 Task: Upload your resume in the job application setting.
Action: Mouse moved to (923, 125)
Screenshot: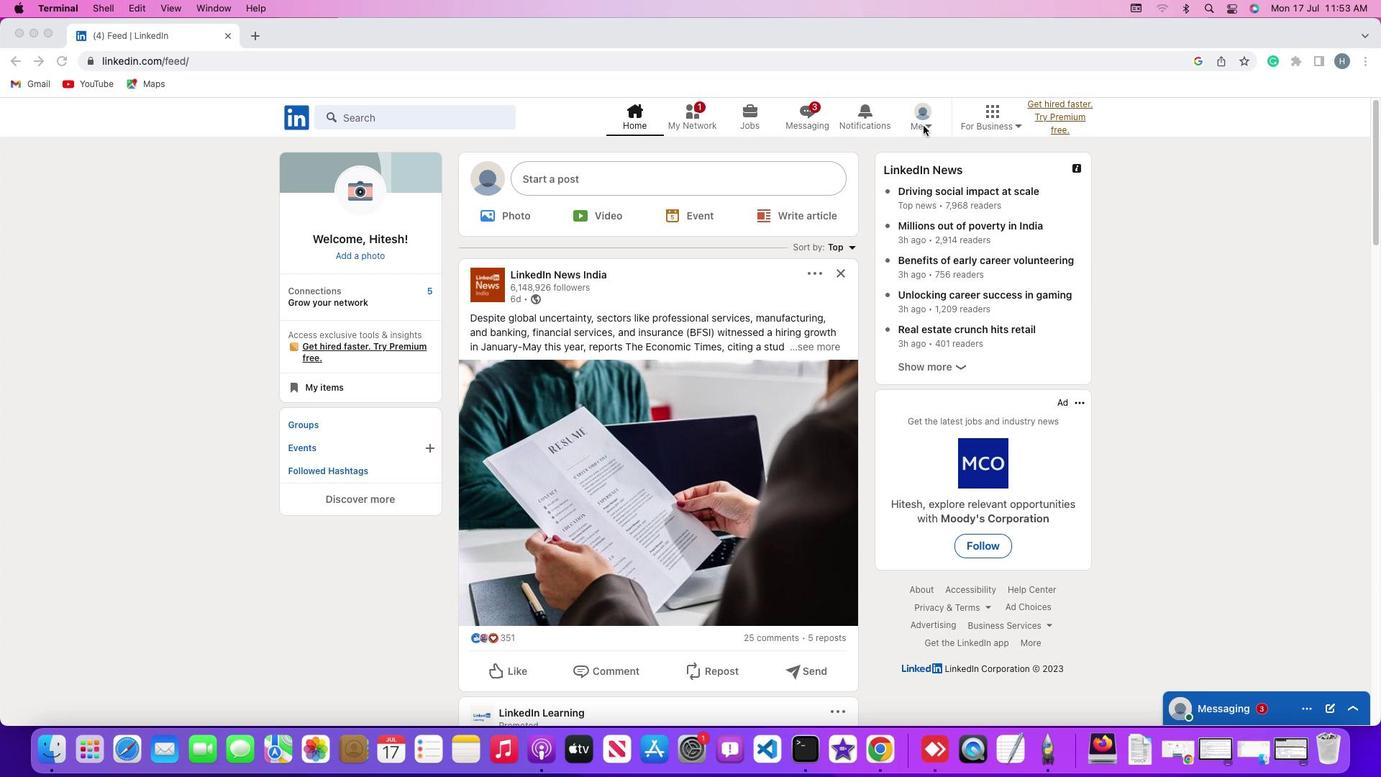 
Action: Mouse pressed left at (923, 125)
Screenshot: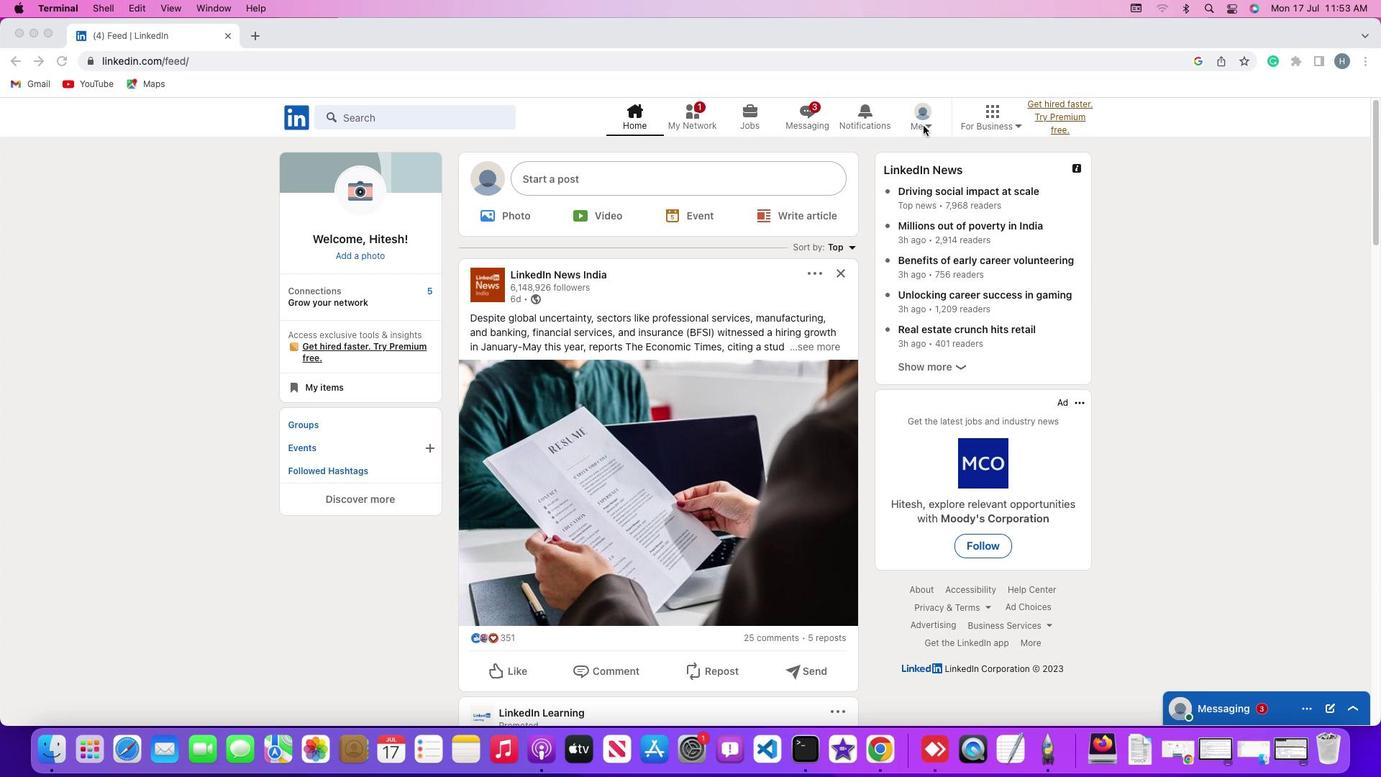 
Action: Mouse moved to (933, 123)
Screenshot: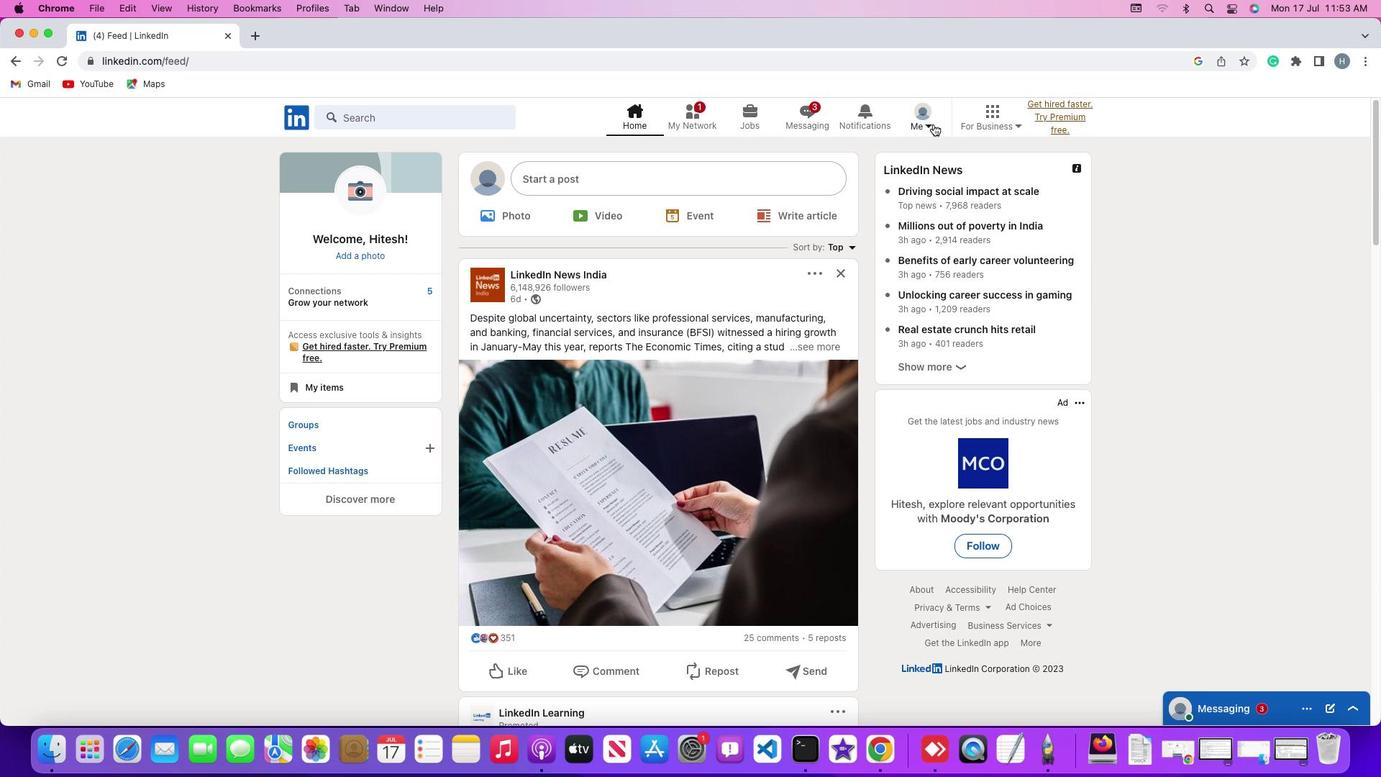 
Action: Mouse pressed left at (933, 123)
Screenshot: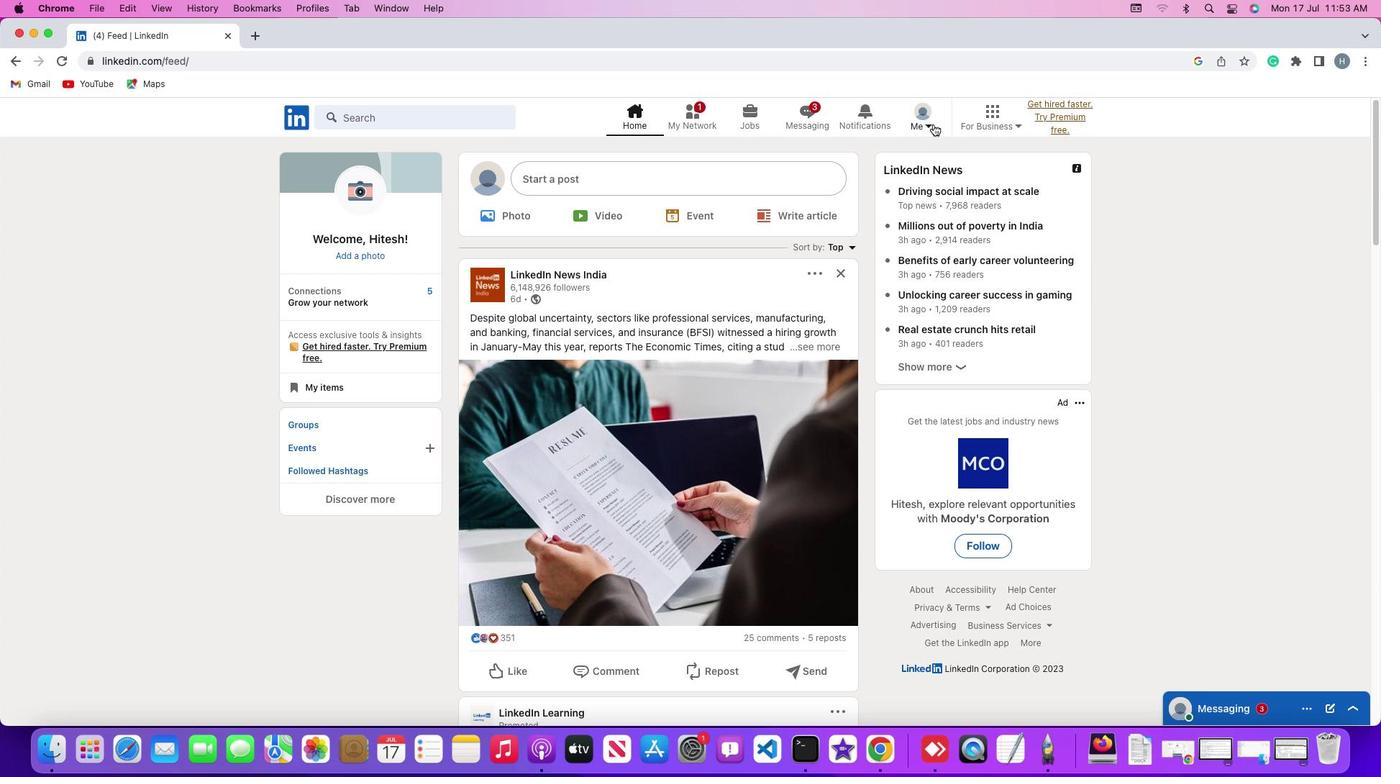 
Action: Mouse moved to (835, 274)
Screenshot: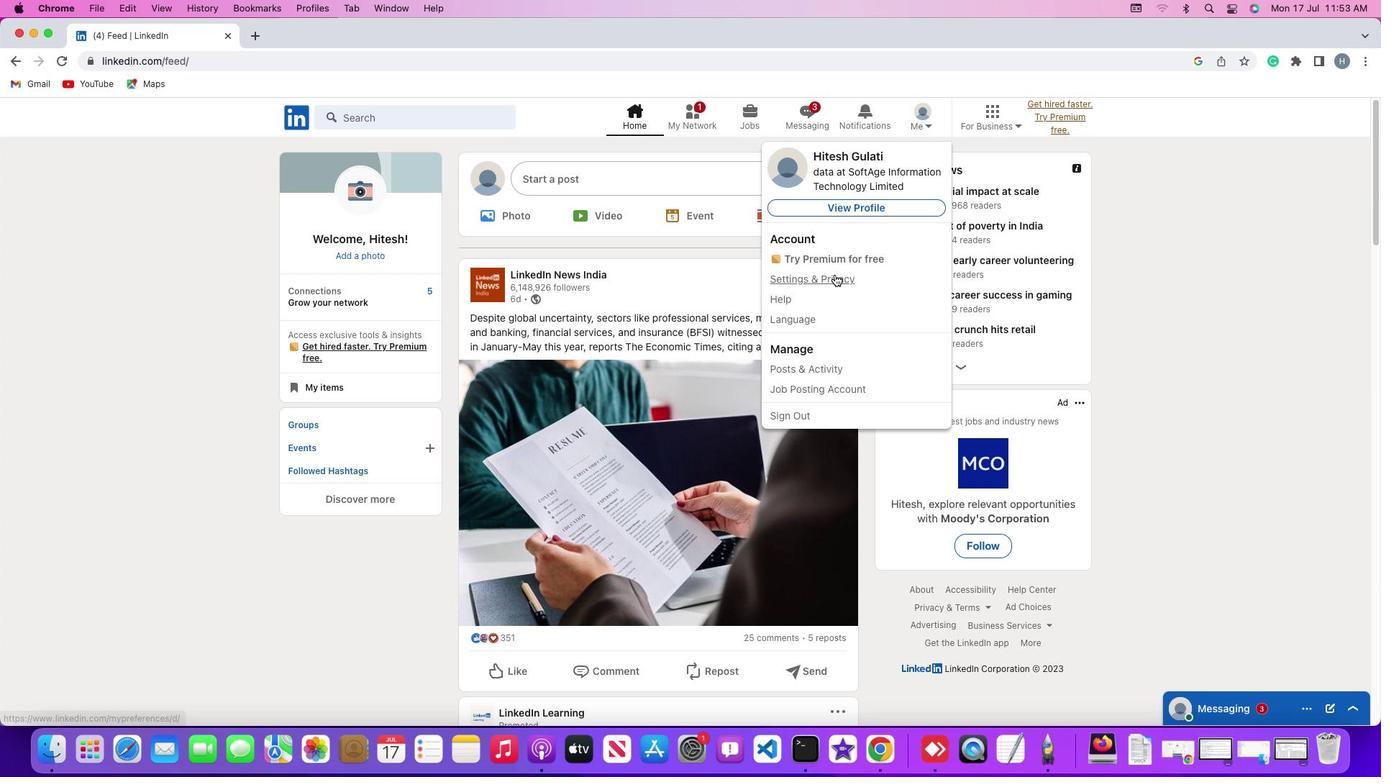 
Action: Mouse pressed left at (835, 274)
Screenshot: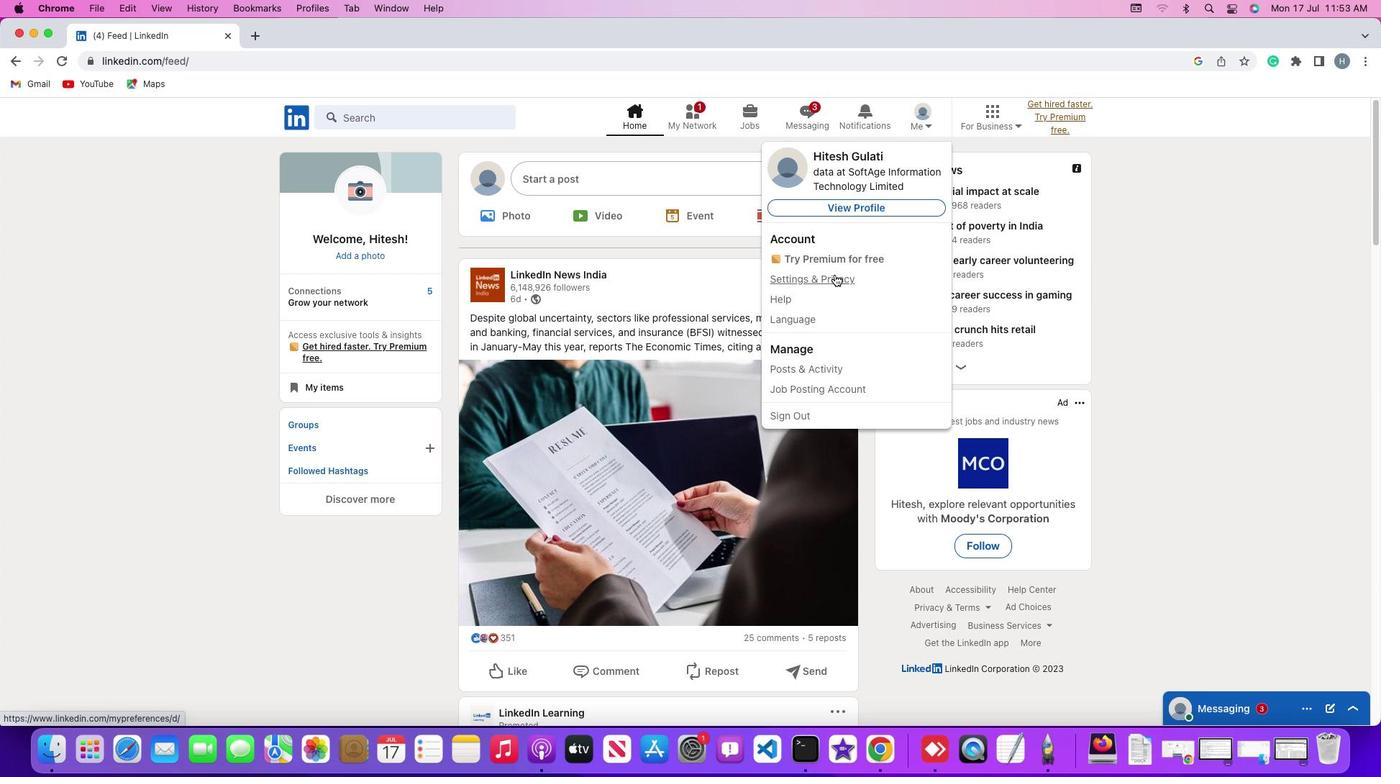
Action: Mouse moved to (99, 377)
Screenshot: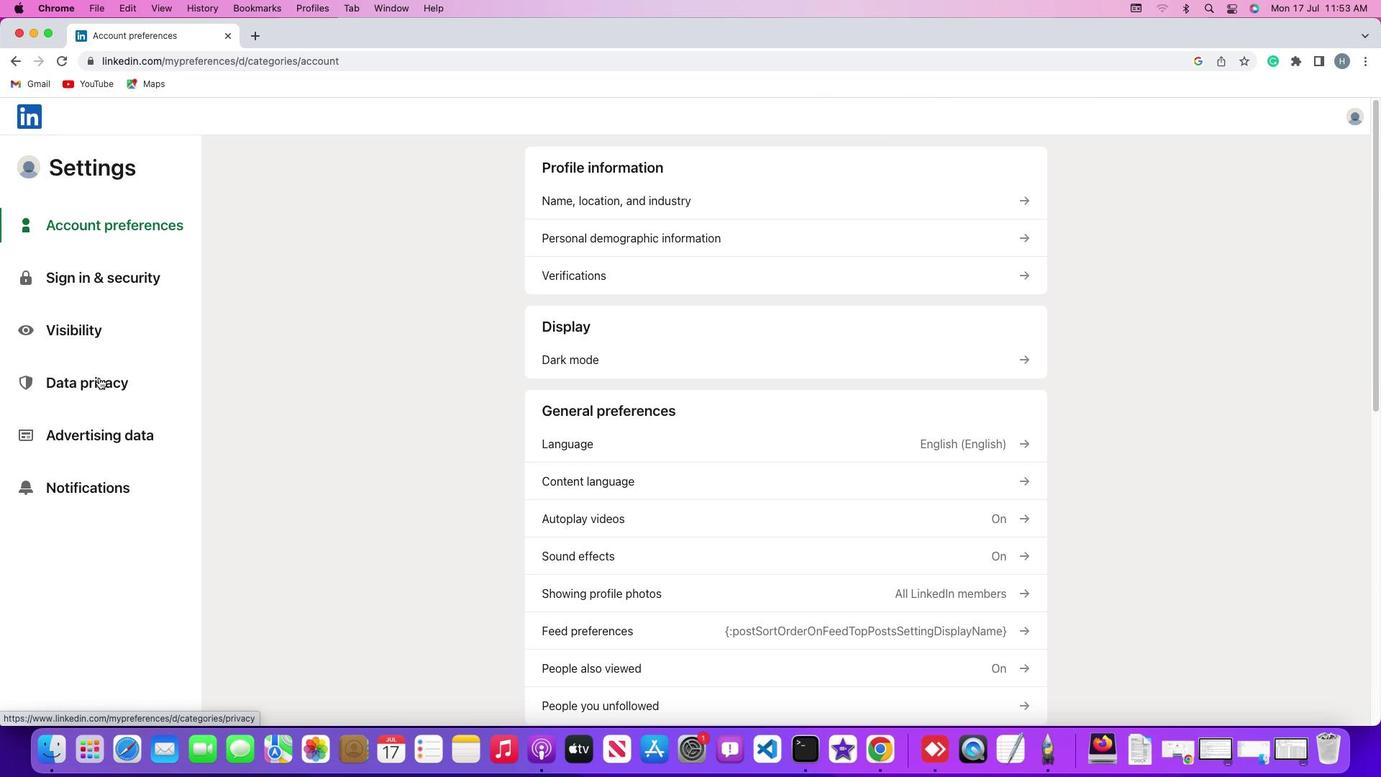 
Action: Mouse pressed left at (99, 377)
Screenshot: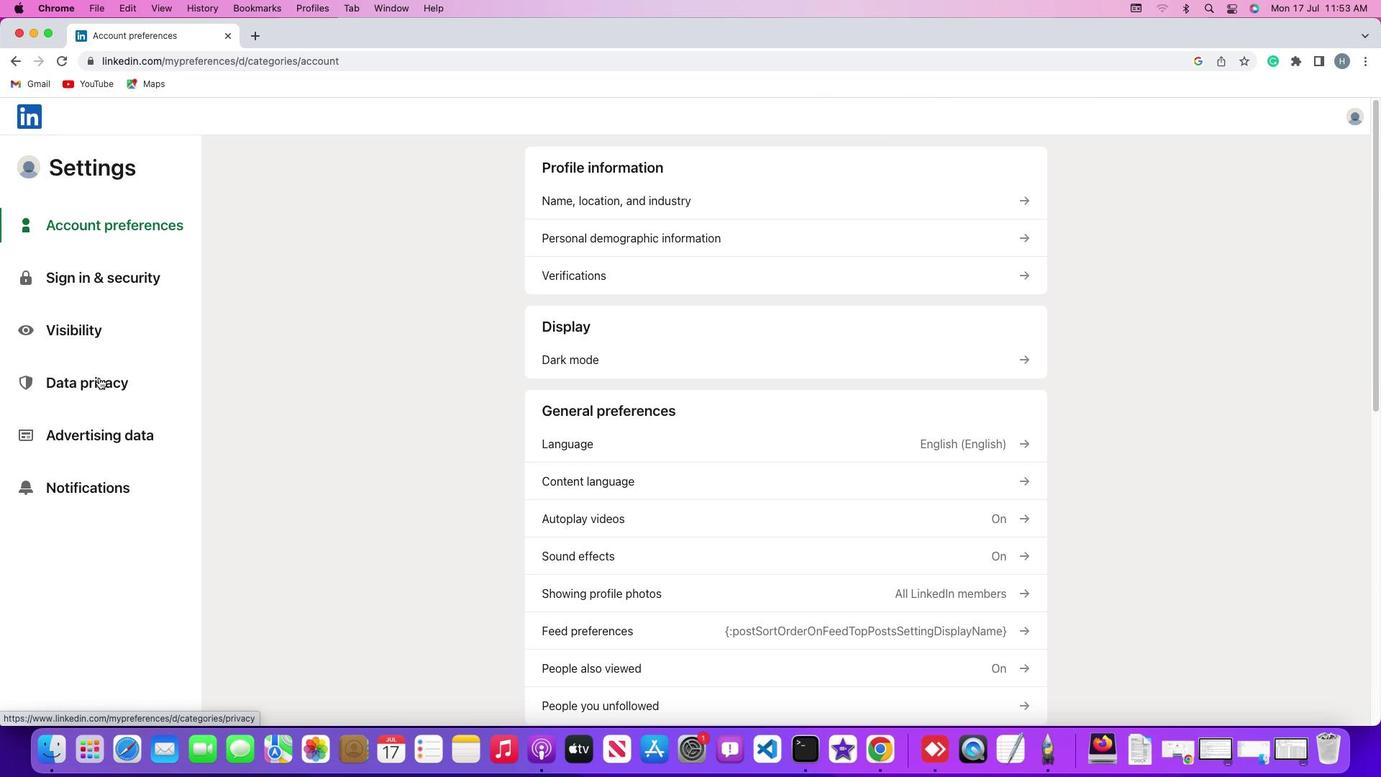 
Action: Mouse pressed left at (99, 377)
Screenshot: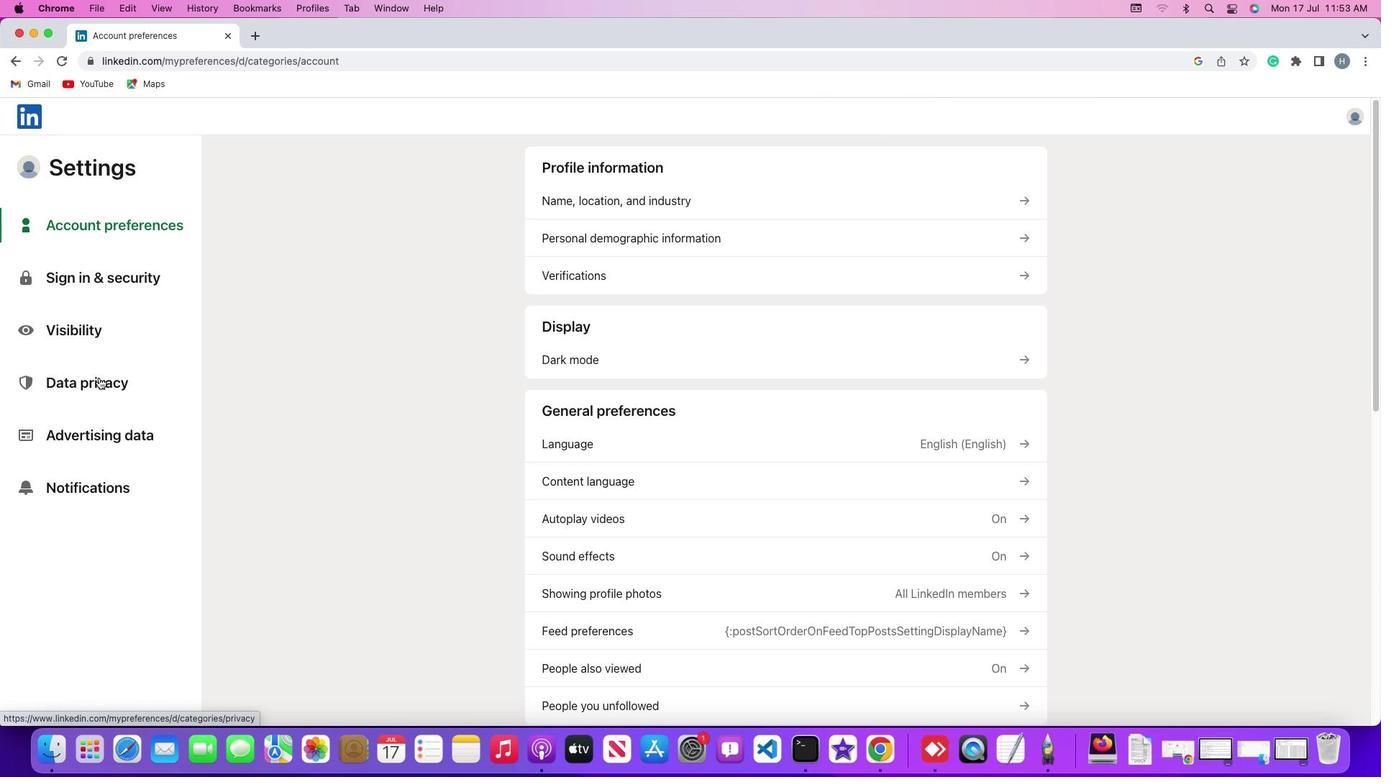 
Action: Mouse moved to (598, 472)
Screenshot: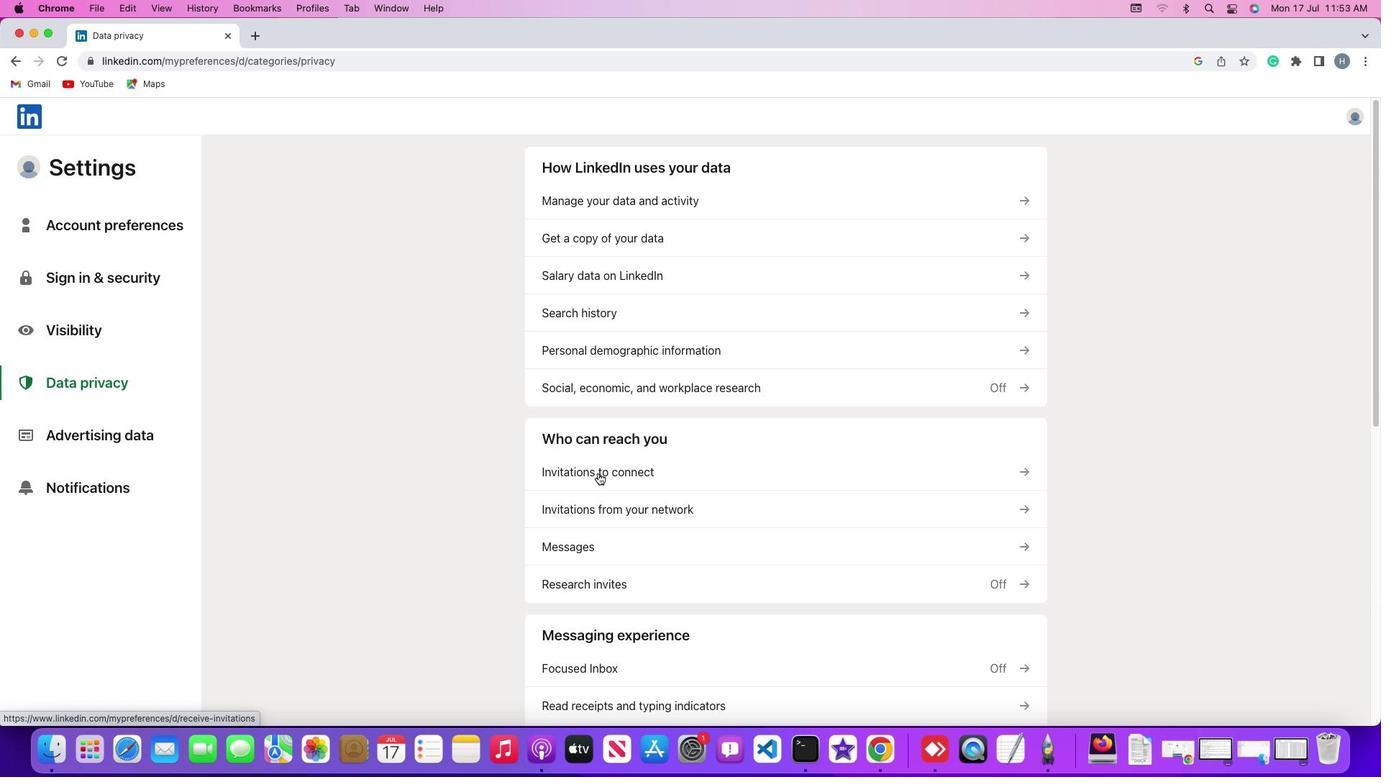 
Action: Mouse scrolled (598, 472) with delta (0, 0)
Screenshot: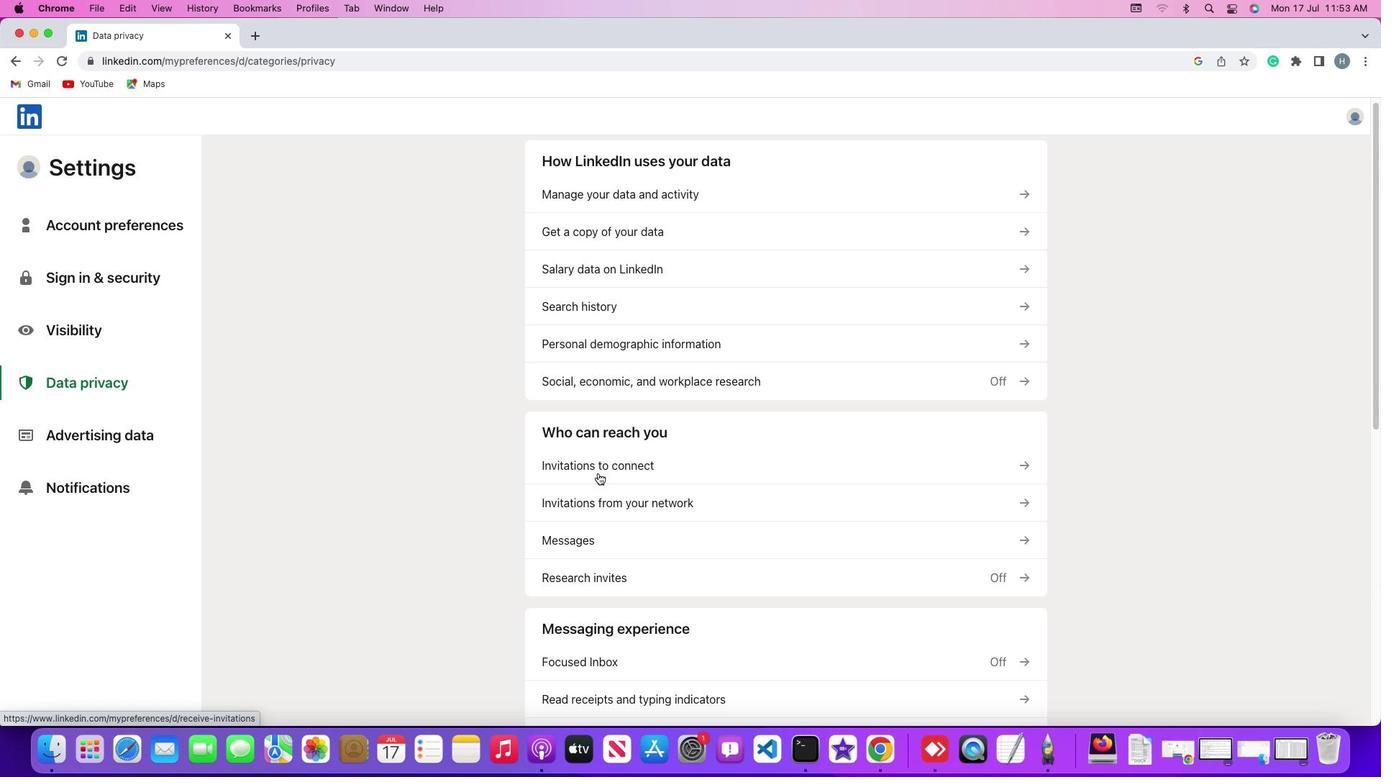 
Action: Mouse moved to (598, 472)
Screenshot: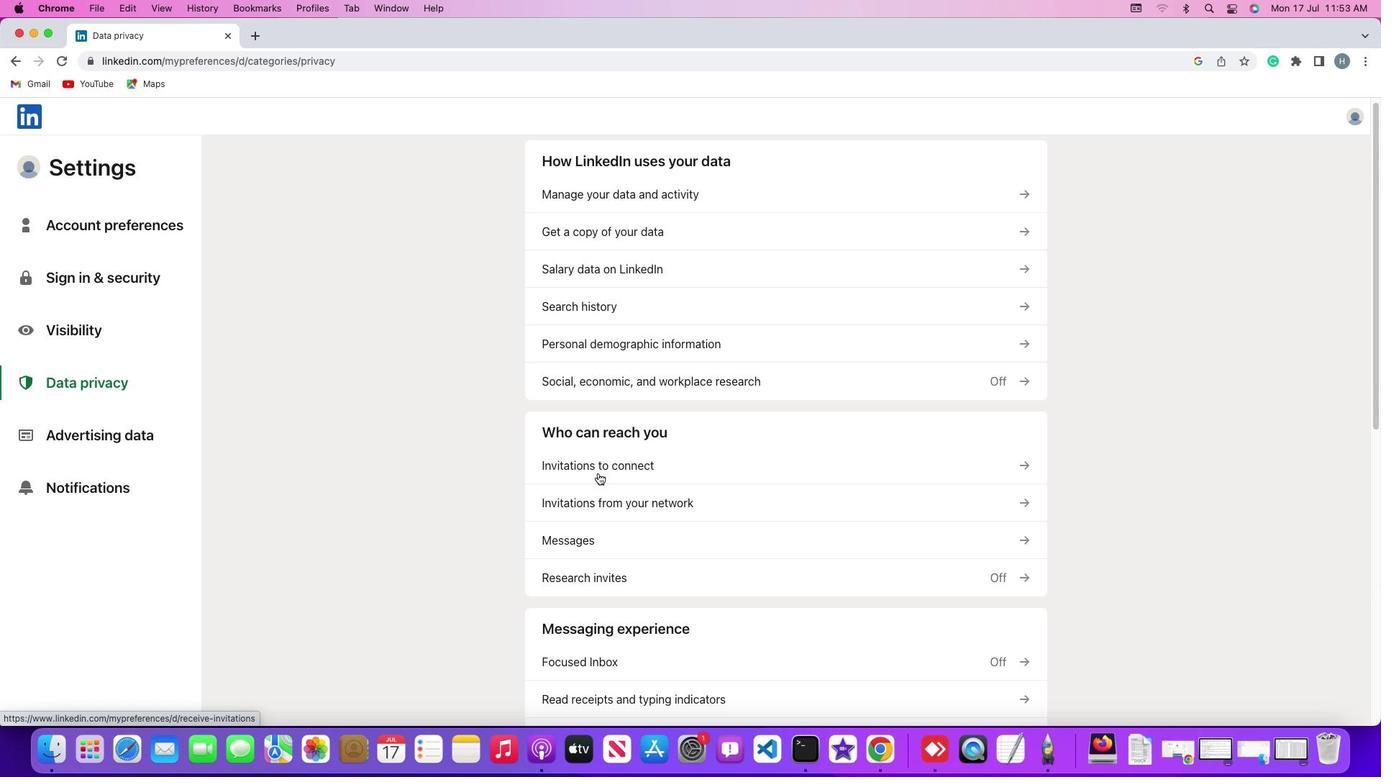 
Action: Mouse scrolled (598, 472) with delta (0, 0)
Screenshot: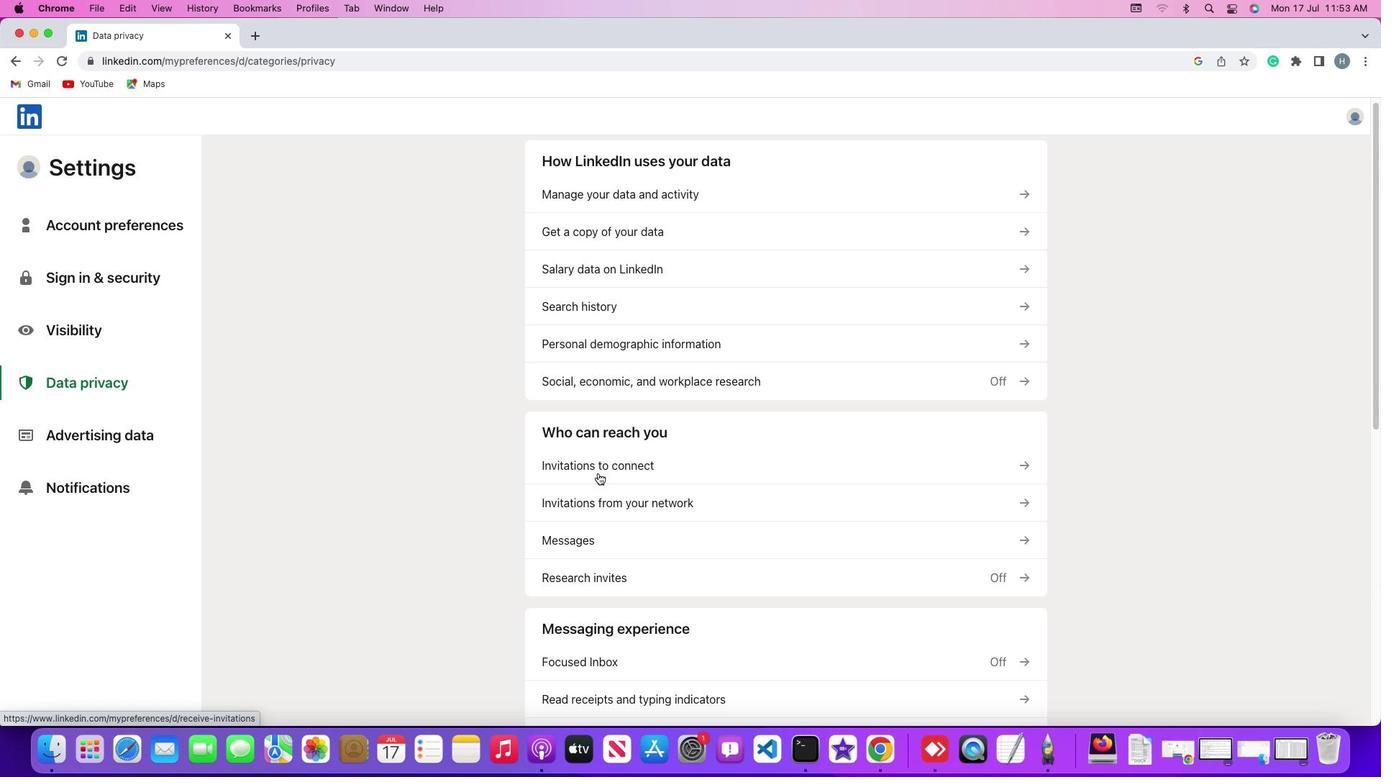 
Action: Mouse moved to (598, 472)
Screenshot: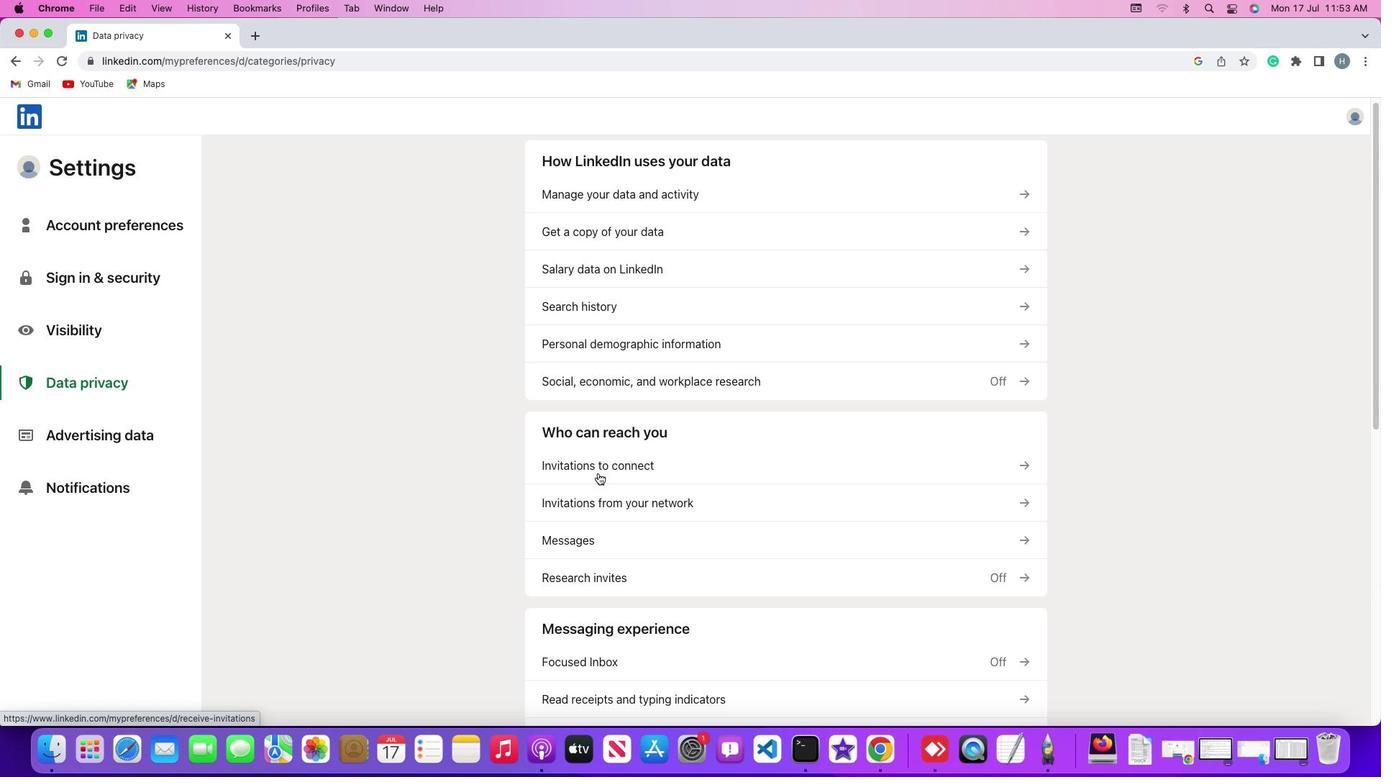 
Action: Mouse scrolled (598, 472) with delta (0, -2)
Screenshot: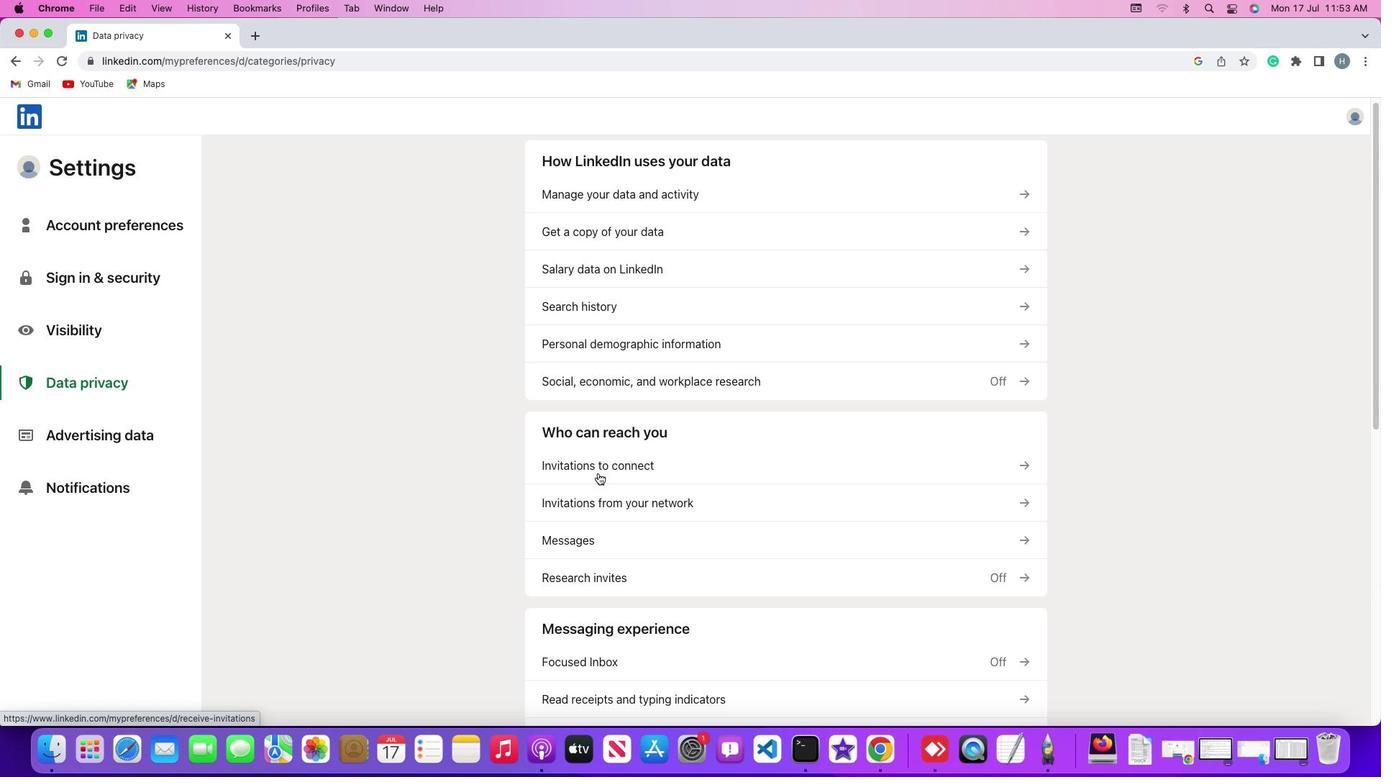 
Action: Mouse scrolled (598, 472) with delta (0, -3)
Screenshot: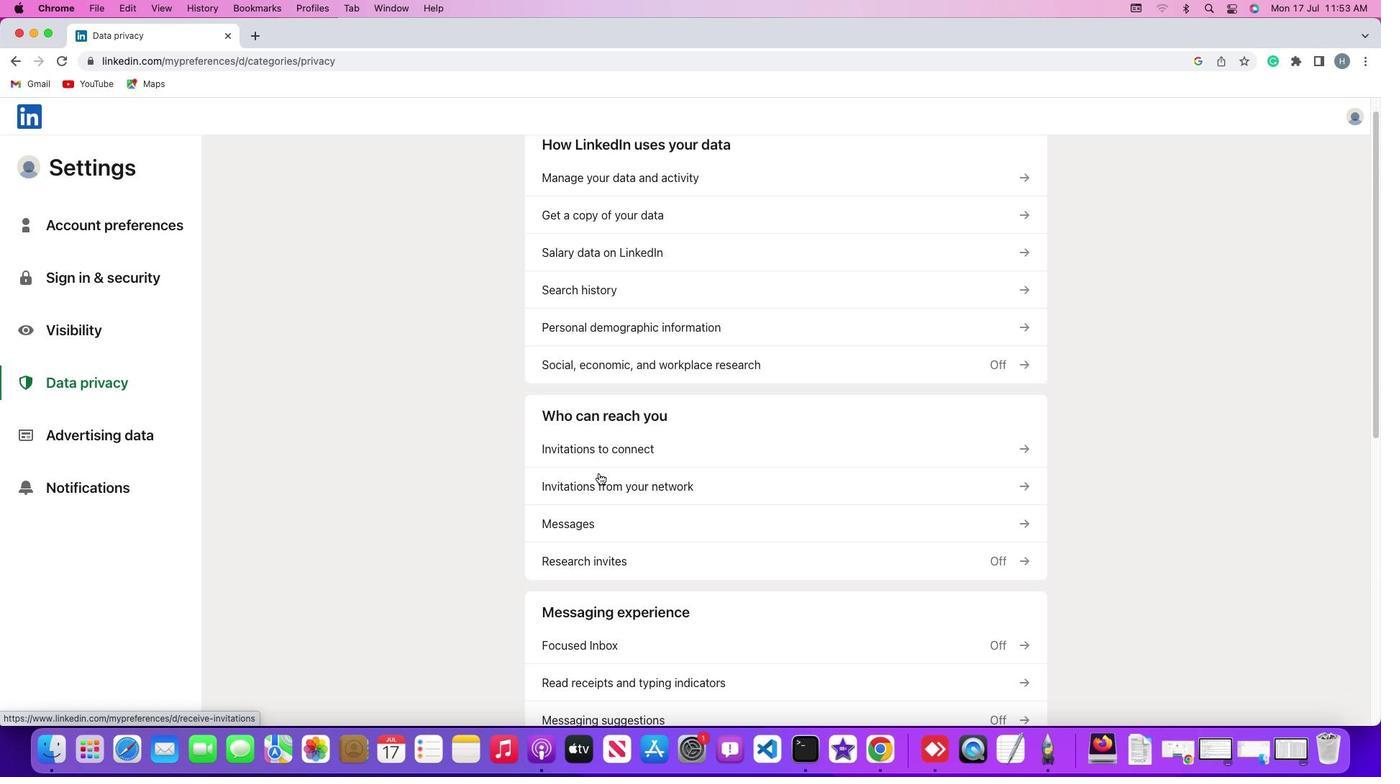 
Action: Mouse moved to (598, 472)
Screenshot: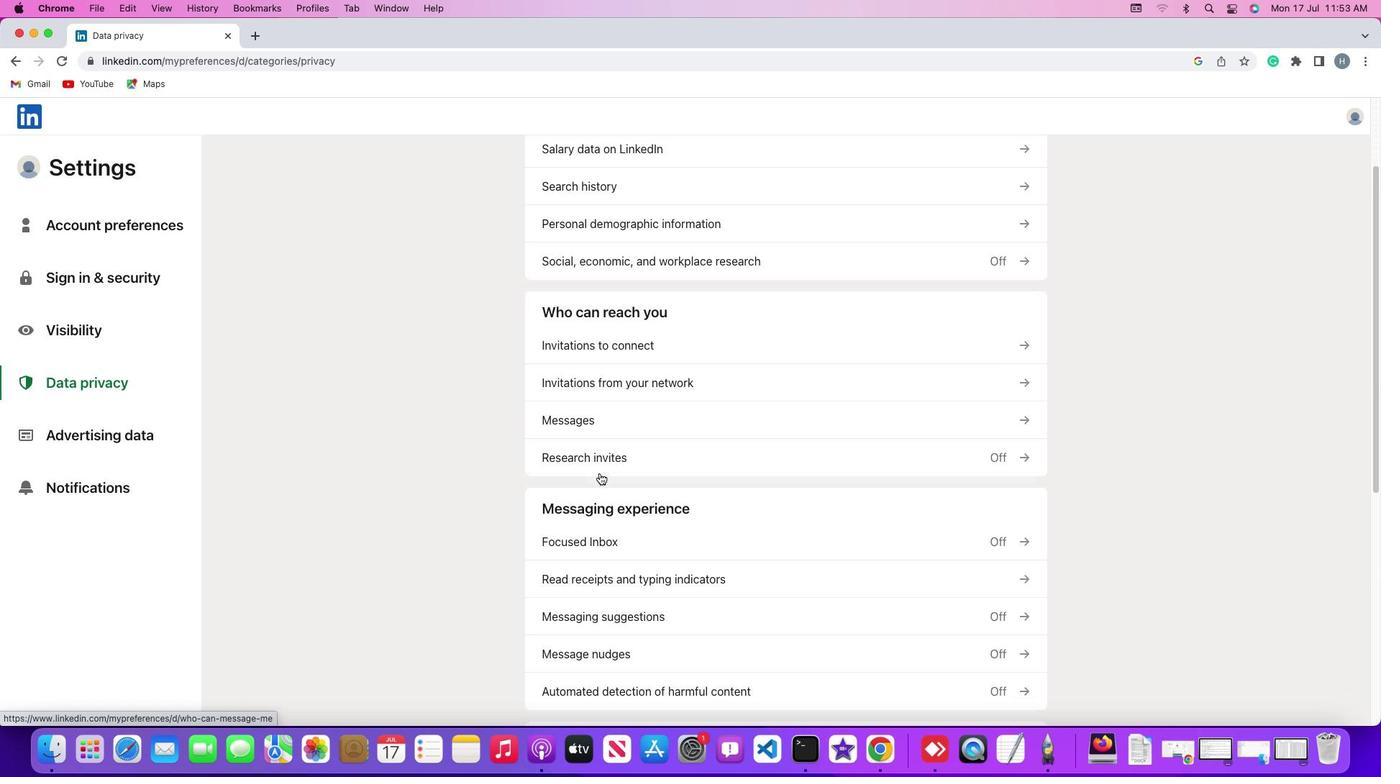 
Action: Mouse scrolled (598, 472) with delta (0, -4)
Screenshot: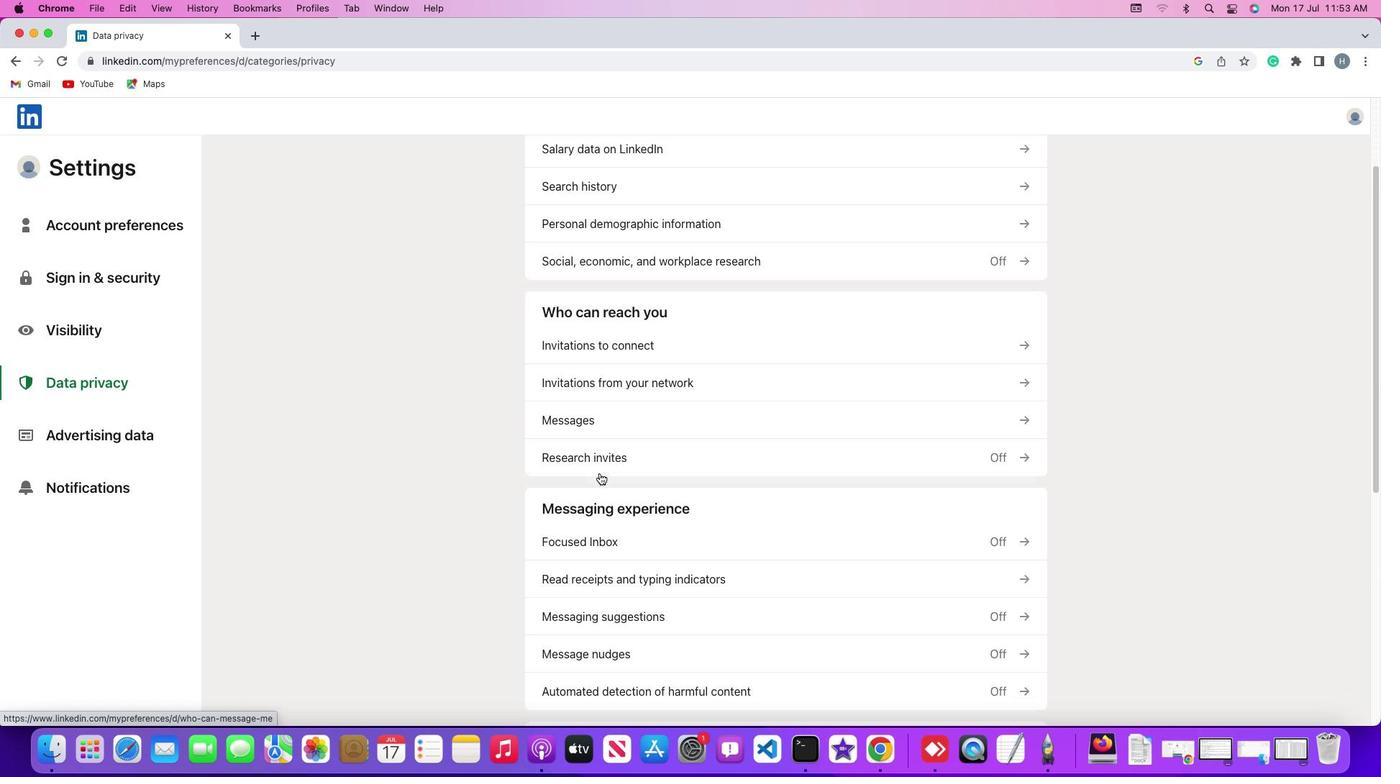 
Action: Mouse moved to (599, 472)
Screenshot: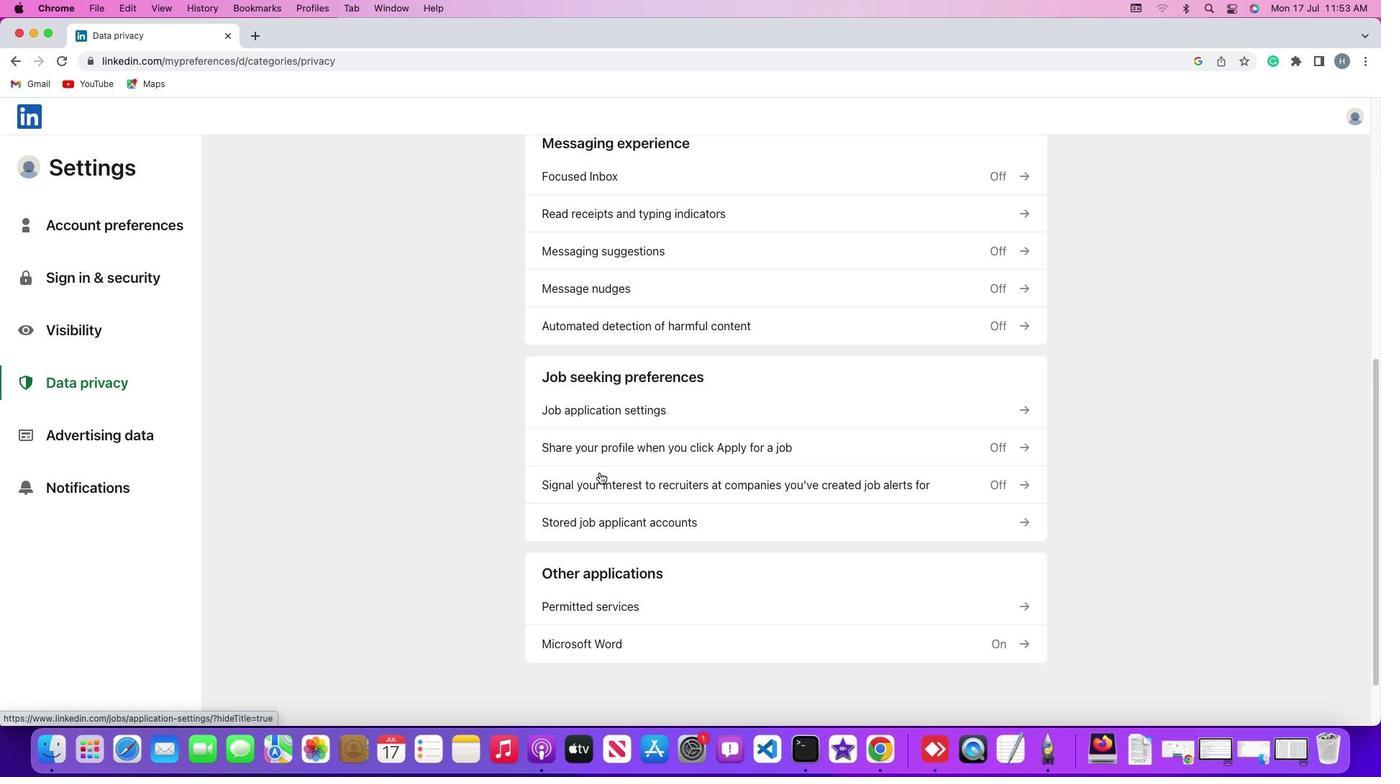 
Action: Mouse scrolled (599, 472) with delta (0, -4)
Screenshot: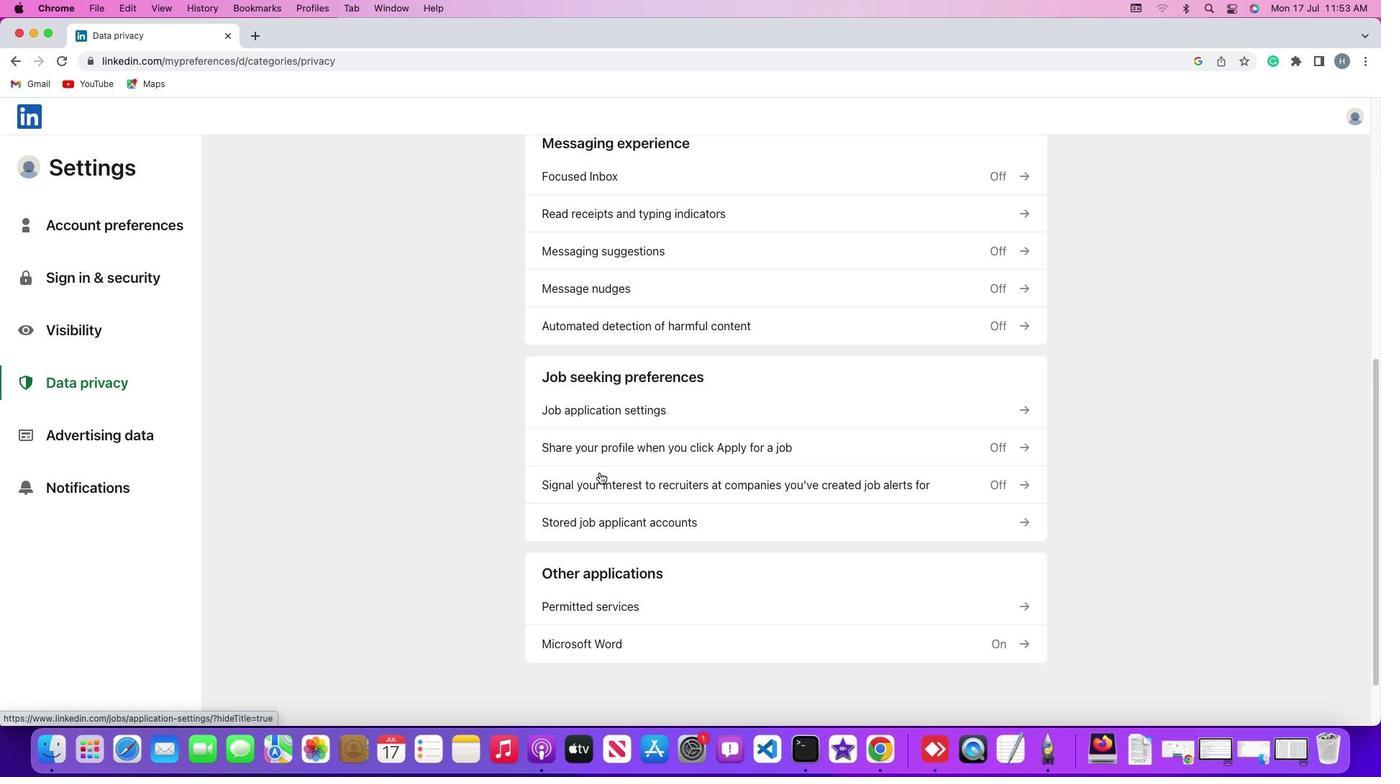 
Action: Mouse moved to (612, 344)
Screenshot: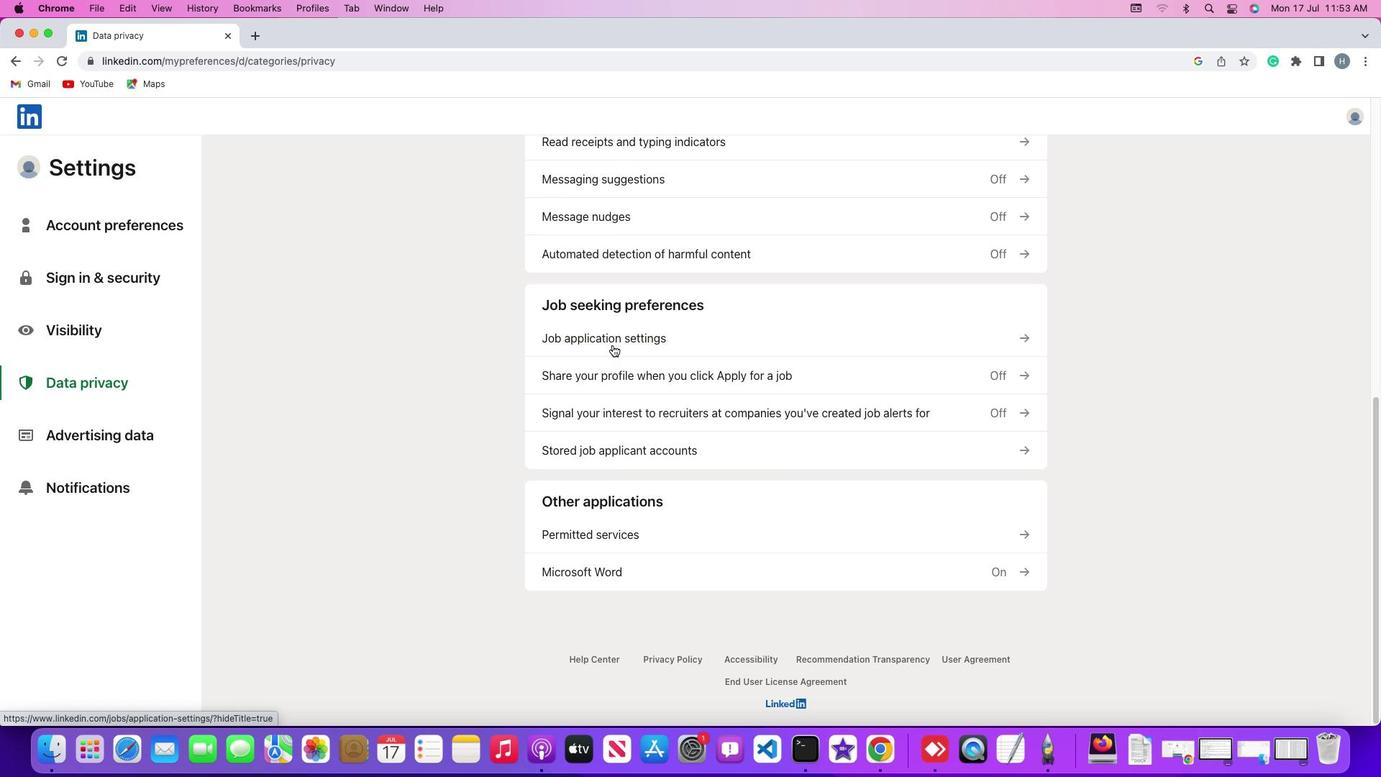 
Action: Mouse pressed left at (612, 344)
Screenshot: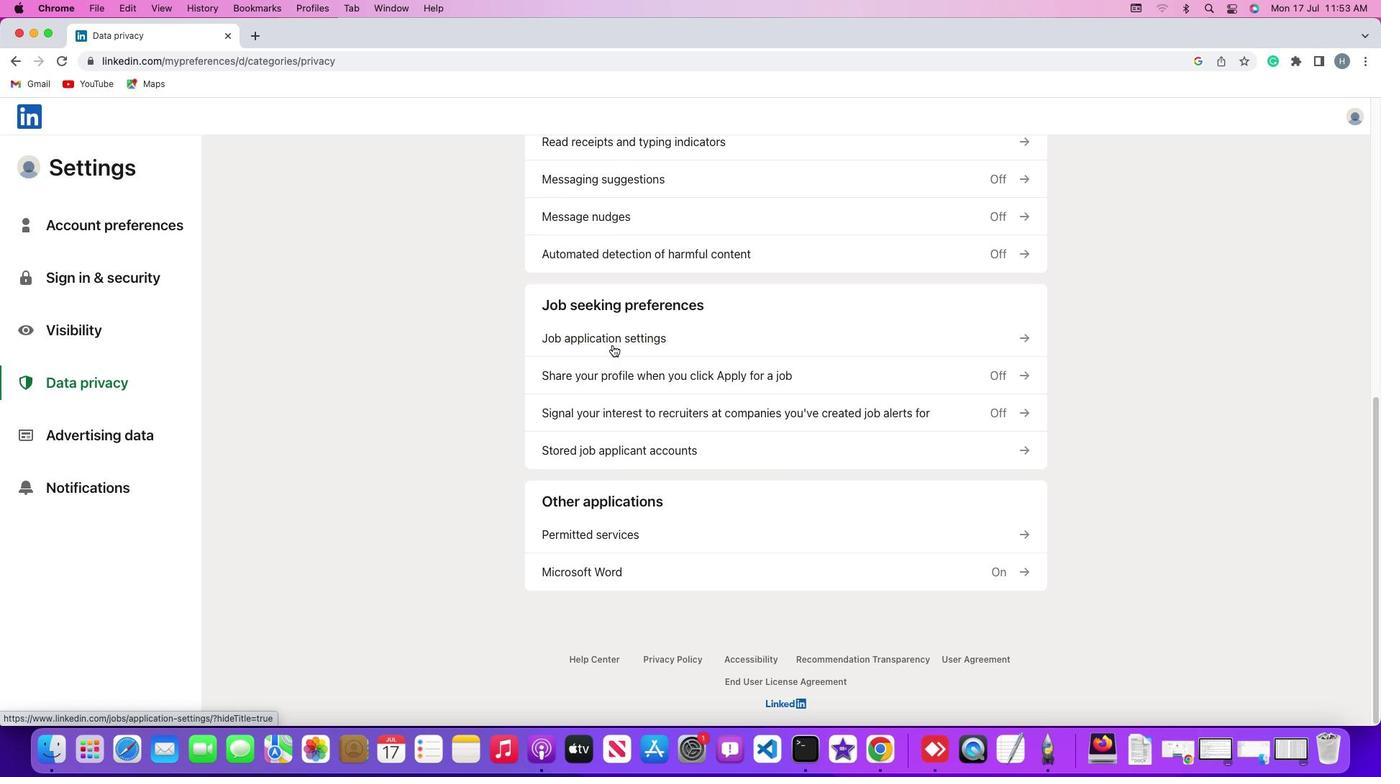 
Action: Mouse moved to (377, 378)
Screenshot: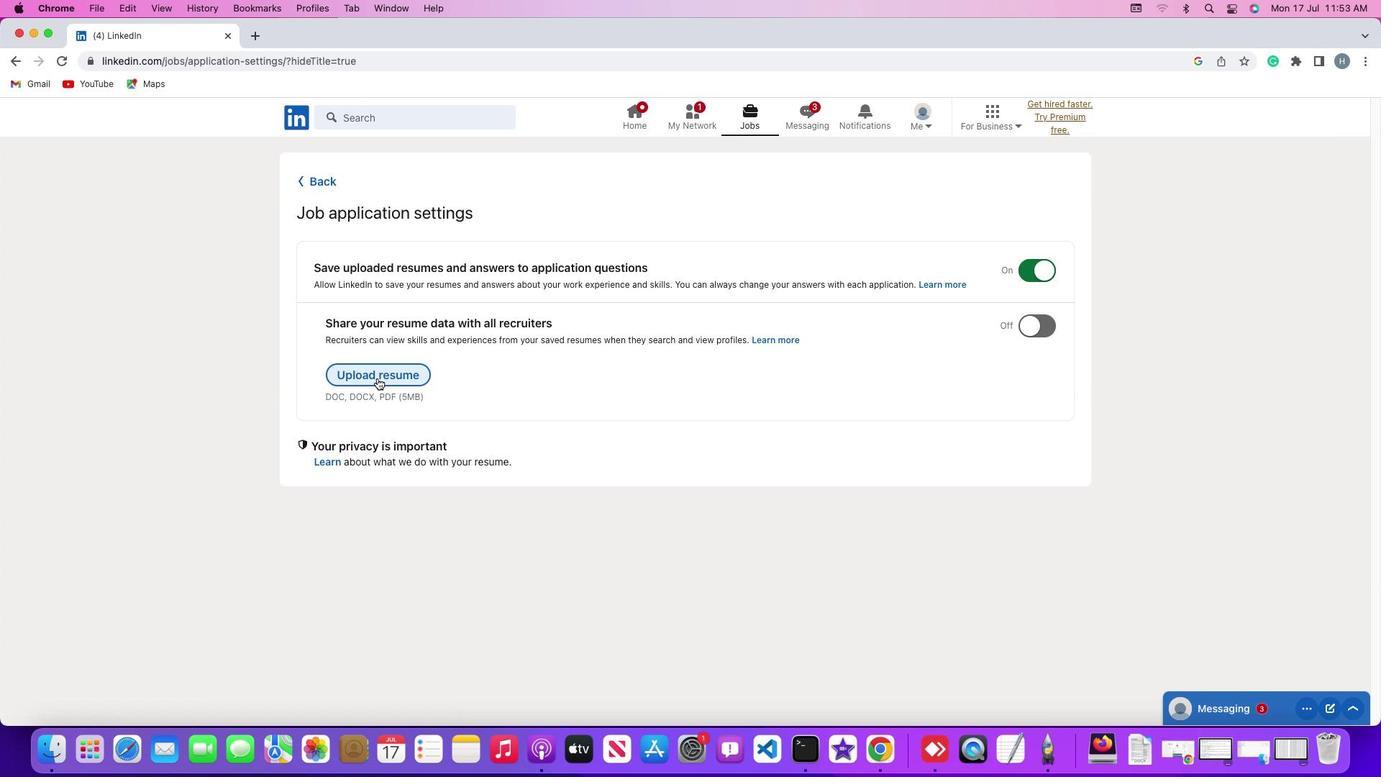 
Action: Mouse pressed left at (377, 378)
Screenshot: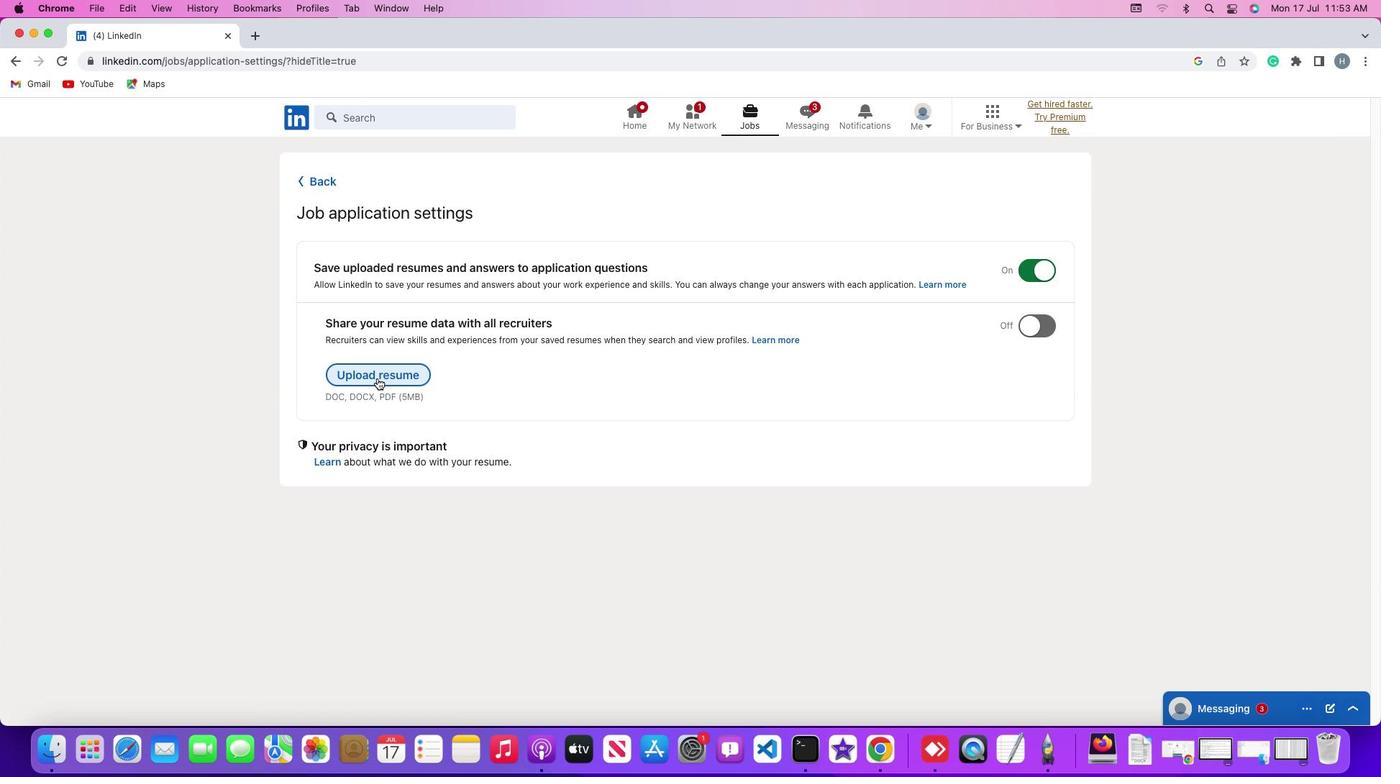 
Action: Mouse moved to (460, 326)
Screenshot: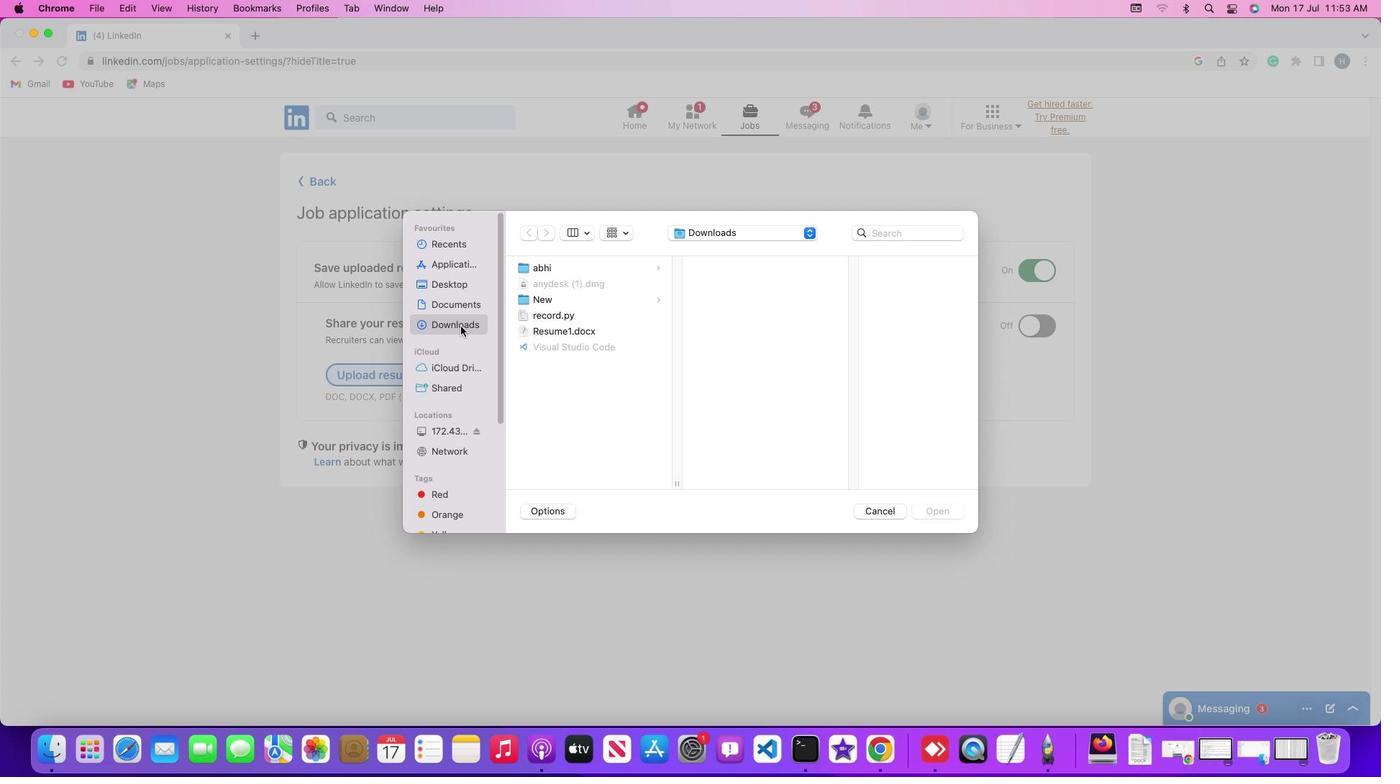 
Action: Mouse pressed left at (460, 326)
Screenshot: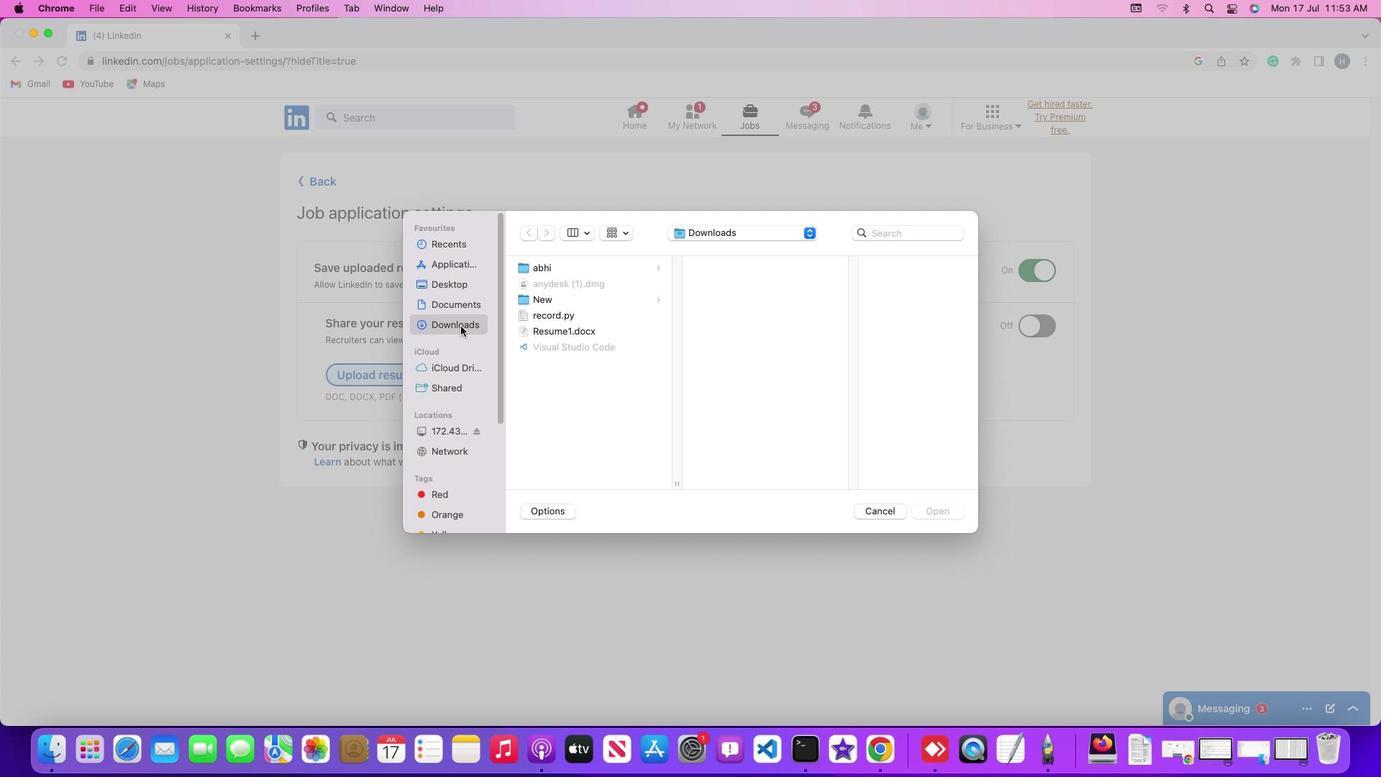 
Action: Mouse moved to (546, 328)
Screenshot: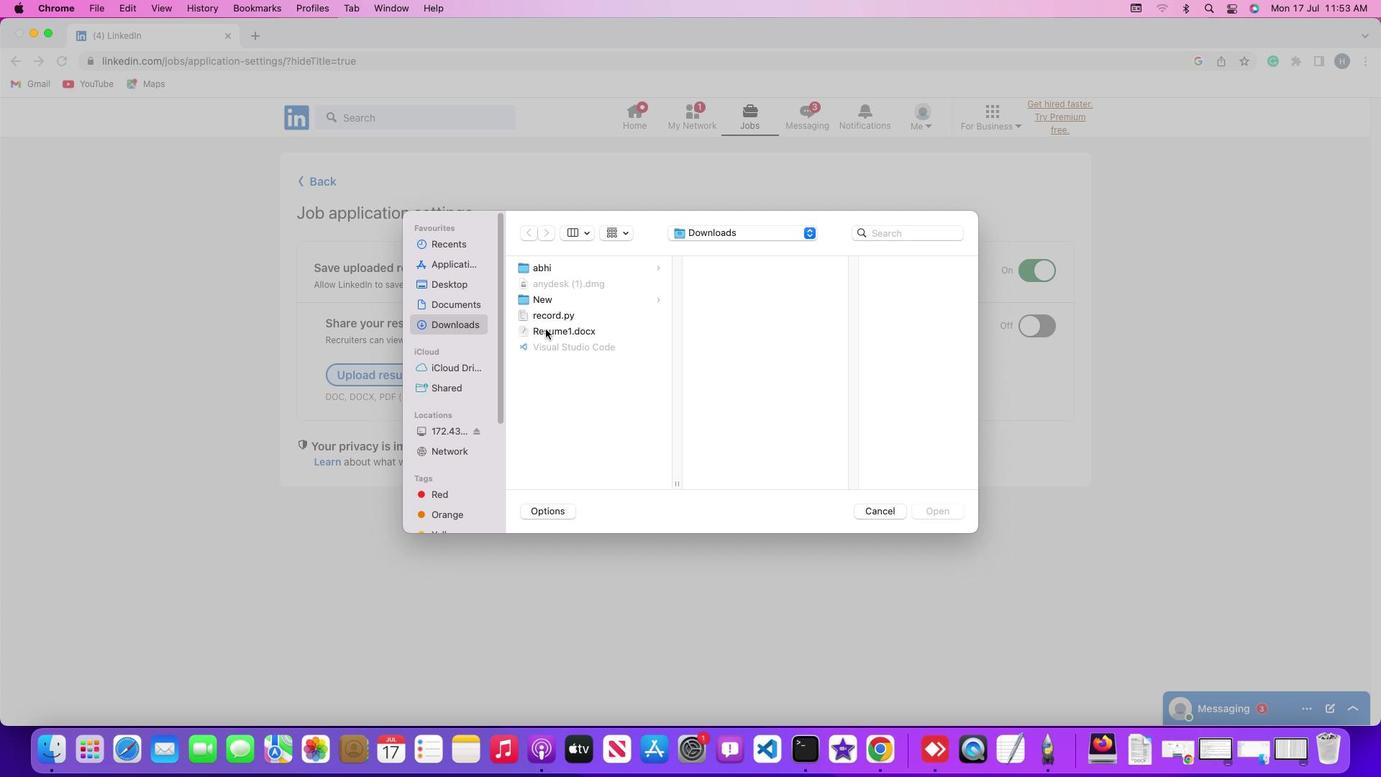 
Action: Mouse pressed left at (546, 328)
Screenshot: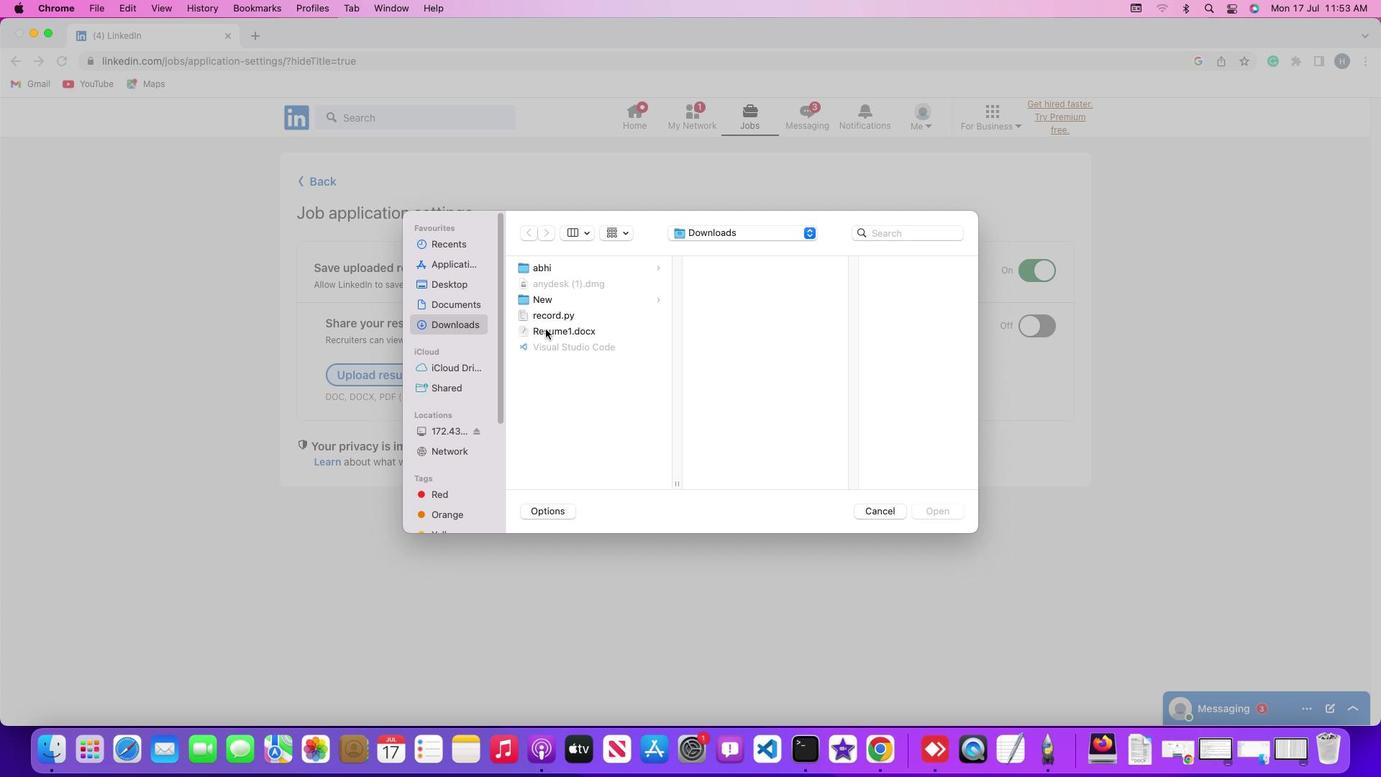 
Action: Mouse moved to (939, 511)
Screenshot: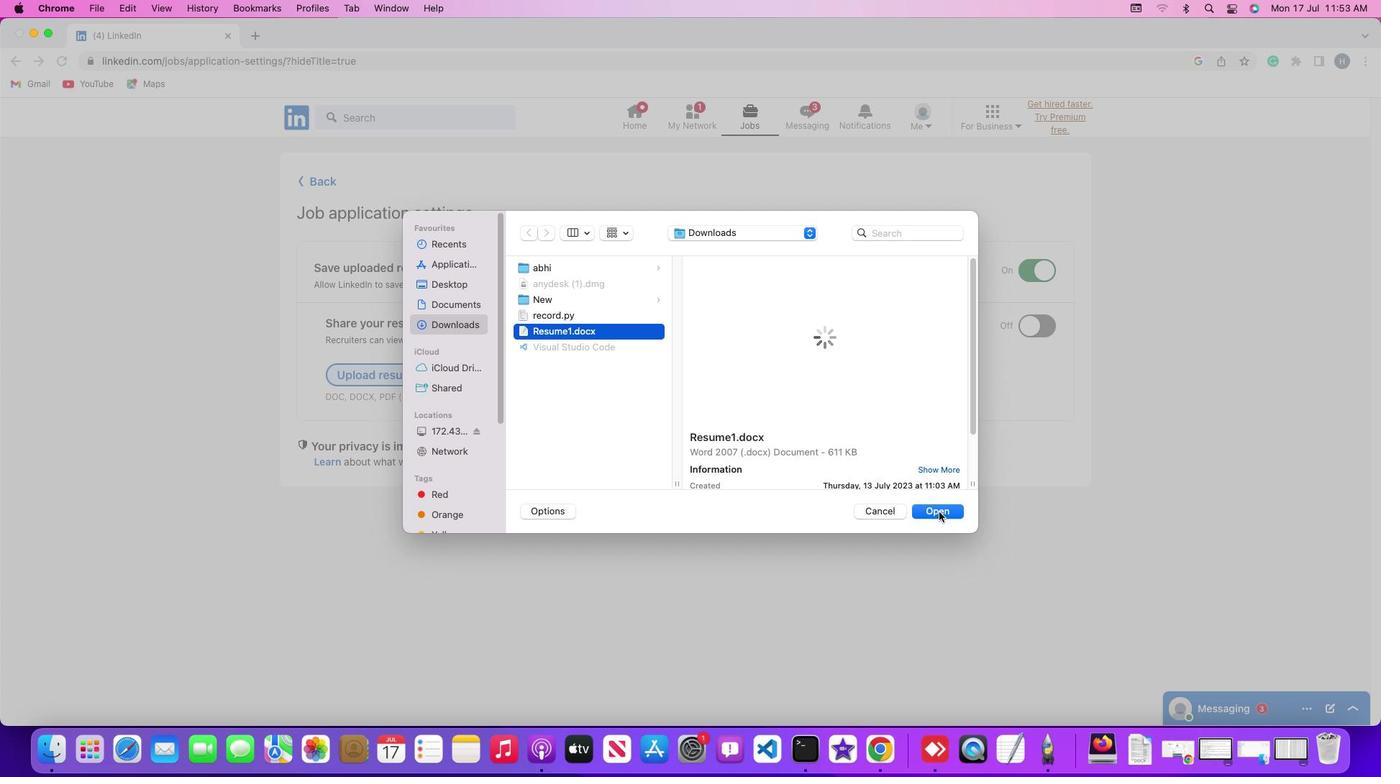
Action: Mouse pressed left at (939, 511)
Screenshot: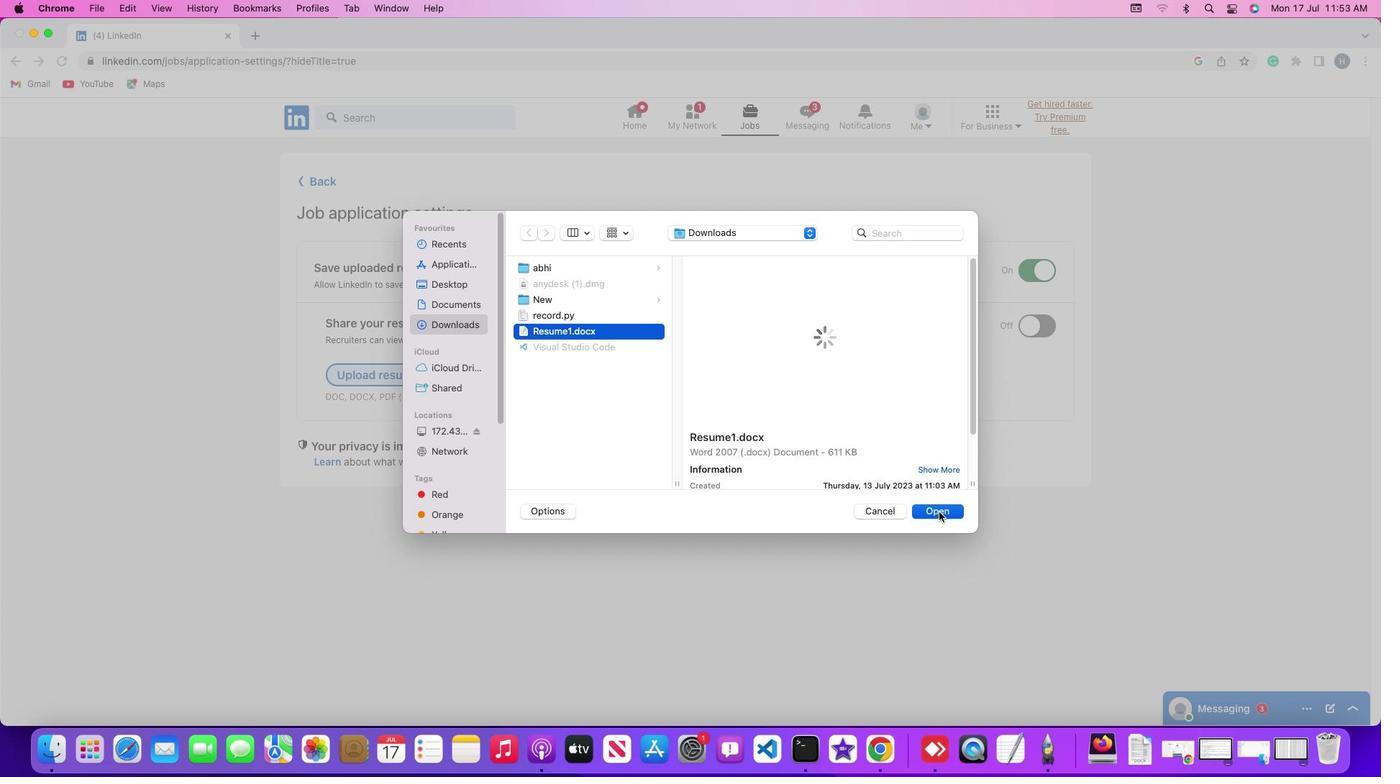 
Action: Mouse moved to (936, 505)
Screenshot: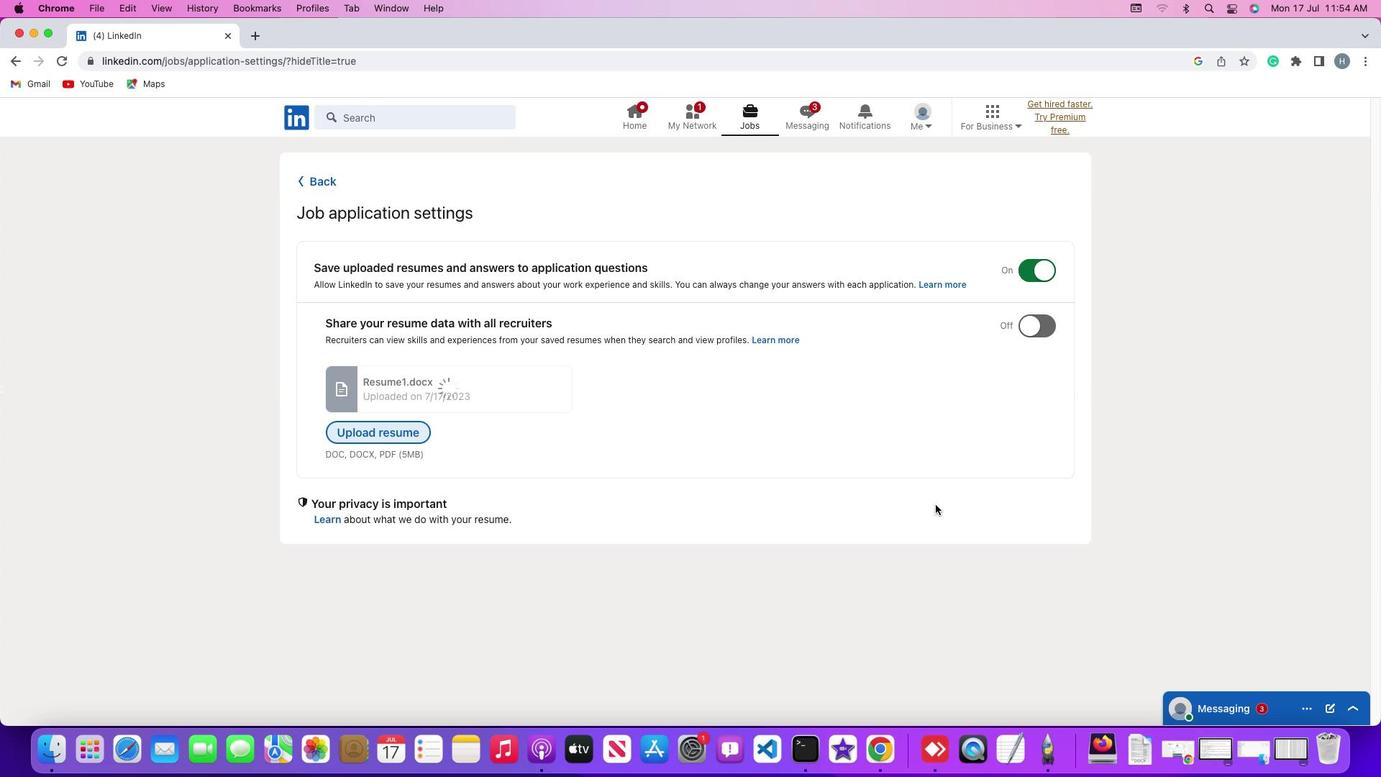
